 Task: Change curve  line weight to 4PX.
Action: Mouse moved to (506, 391)
Screenshot: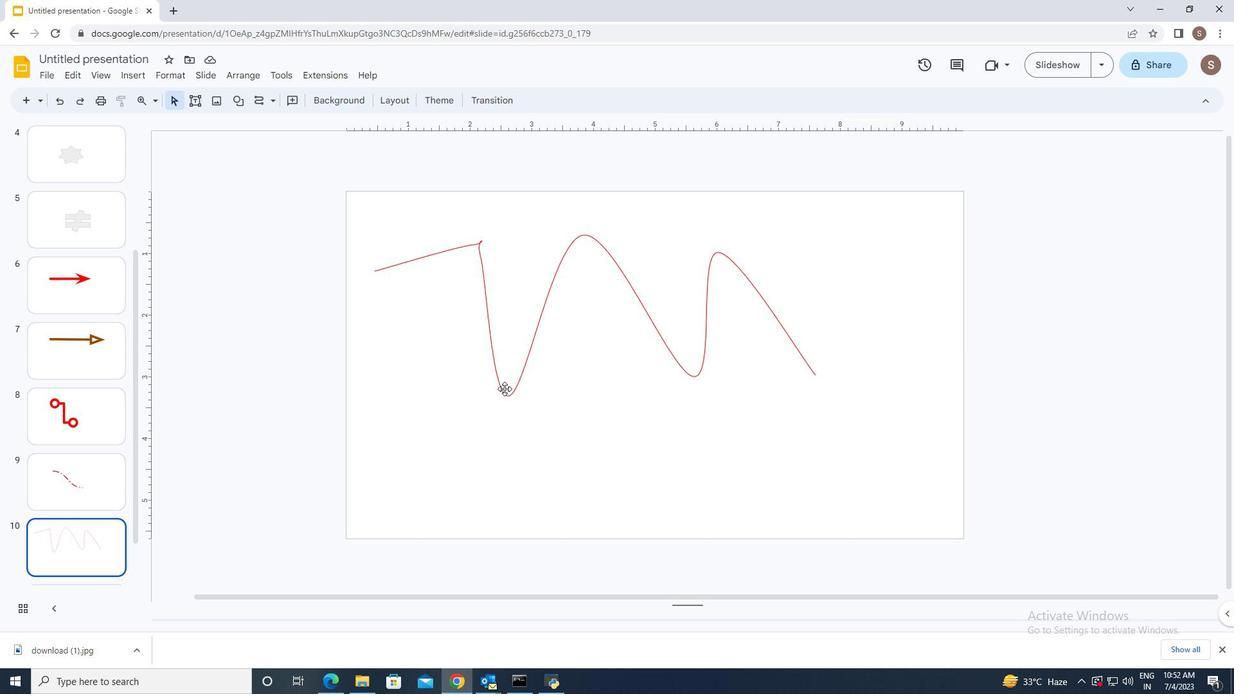 
Action: Mouse pressed left at (506, 391)
Screenshot: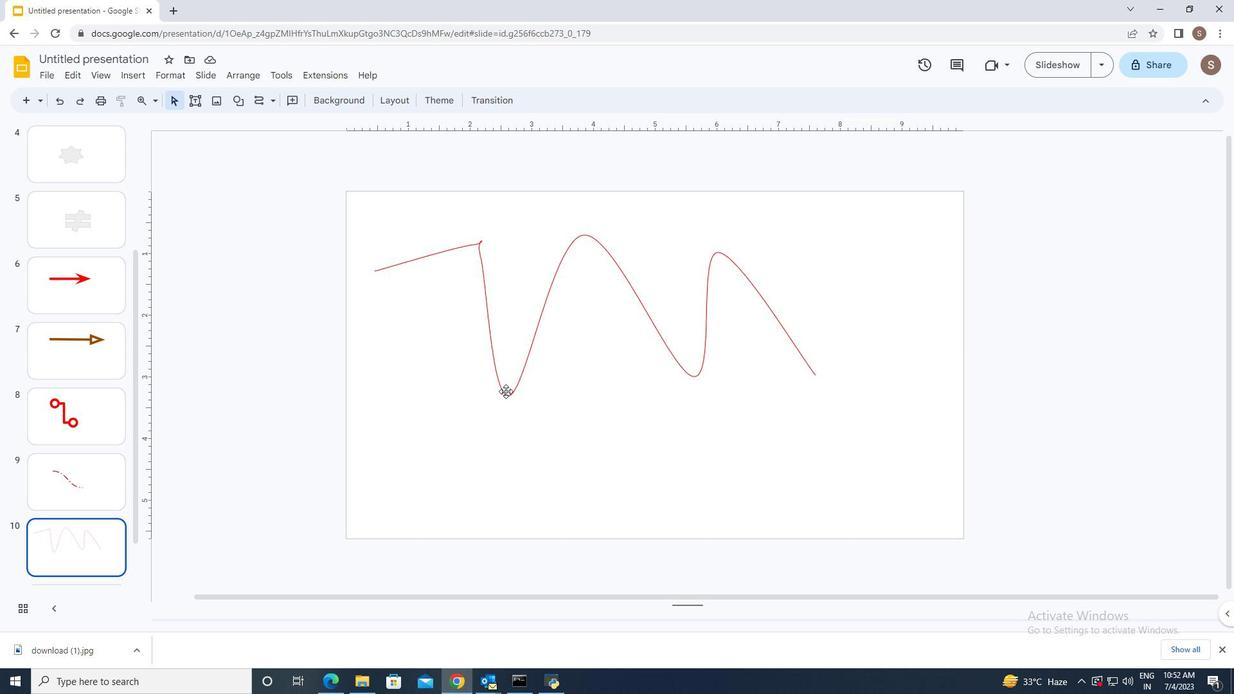 
Action: Mouse moved to (340, 102)
Screenshot: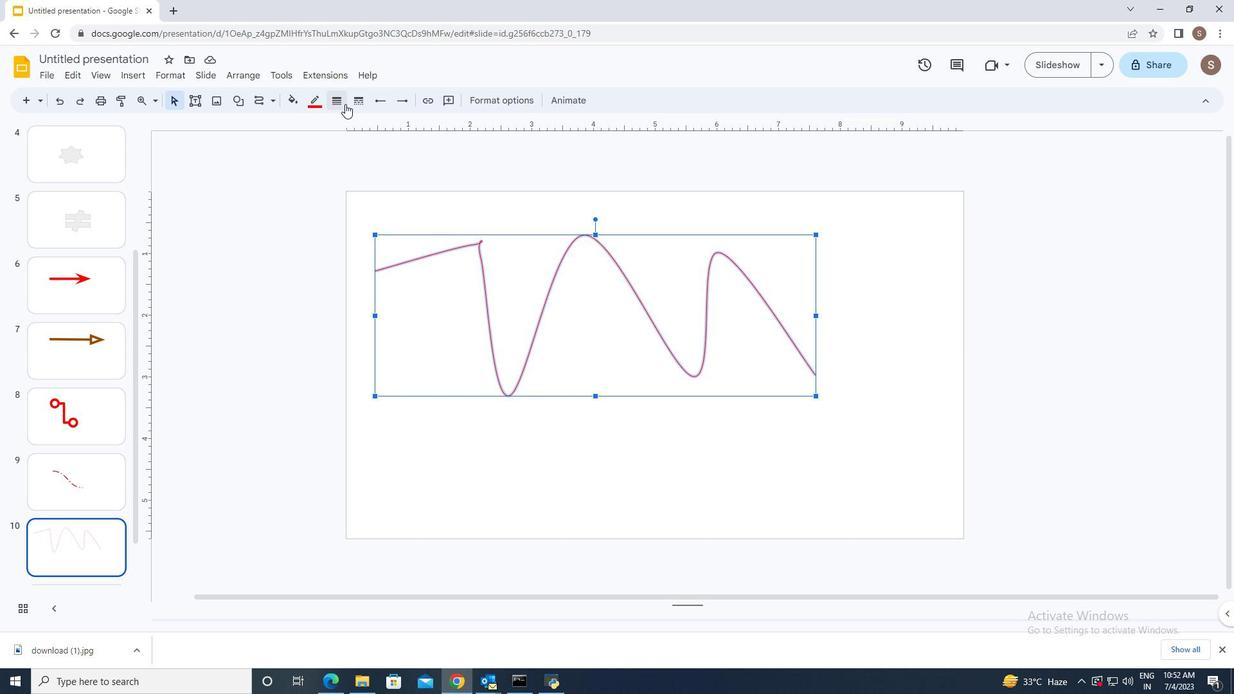 
Action: Mouse pressed left at (340, 102)
Screenshot: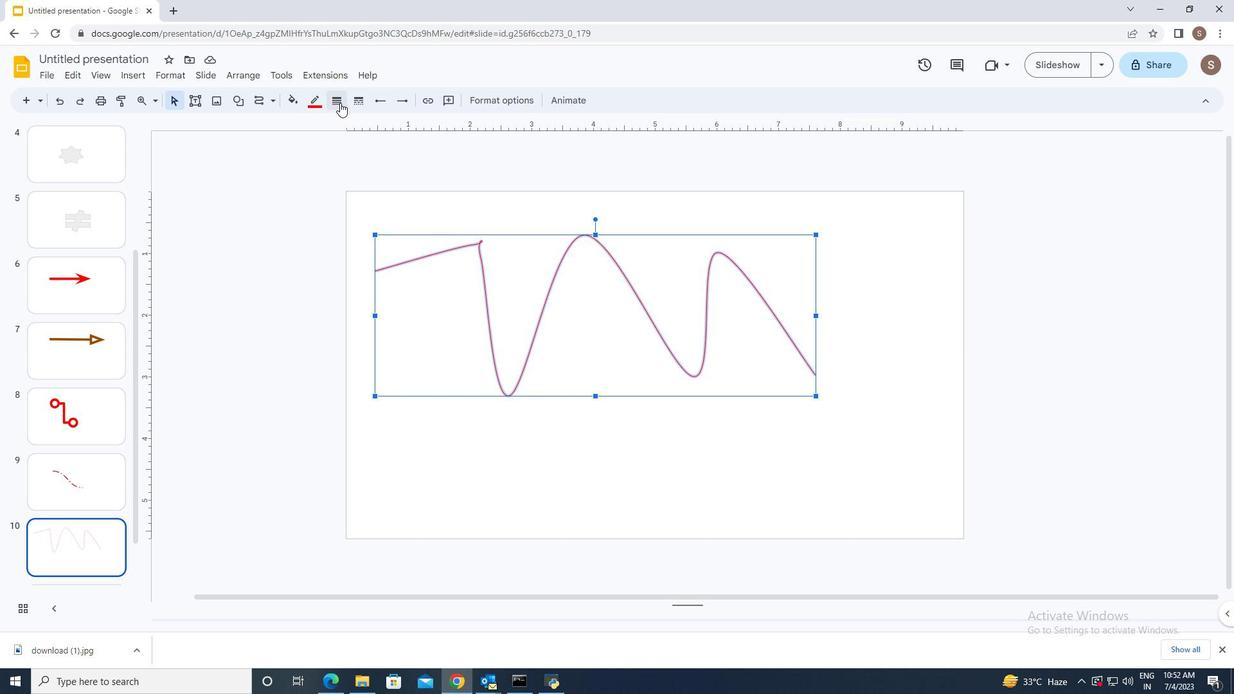 
Action: Mouse moved to (352, 187)
Screenshot: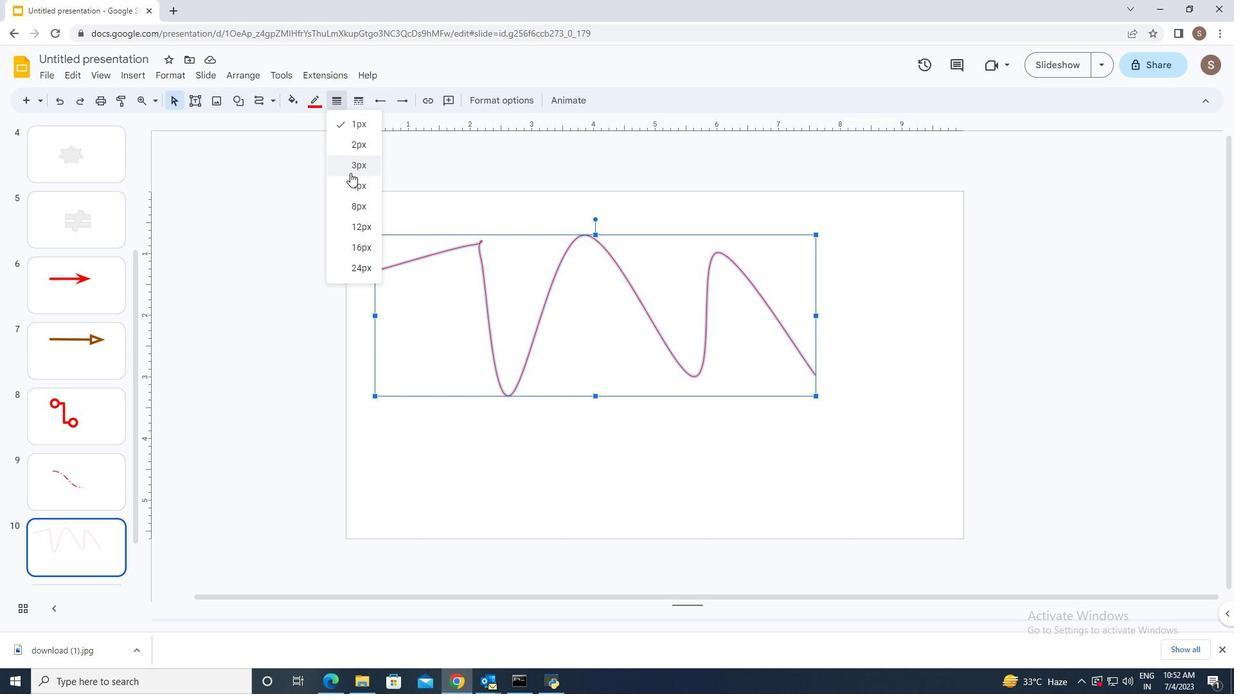 
Action: Mouse pressed left at (352, 187)
Screenshot: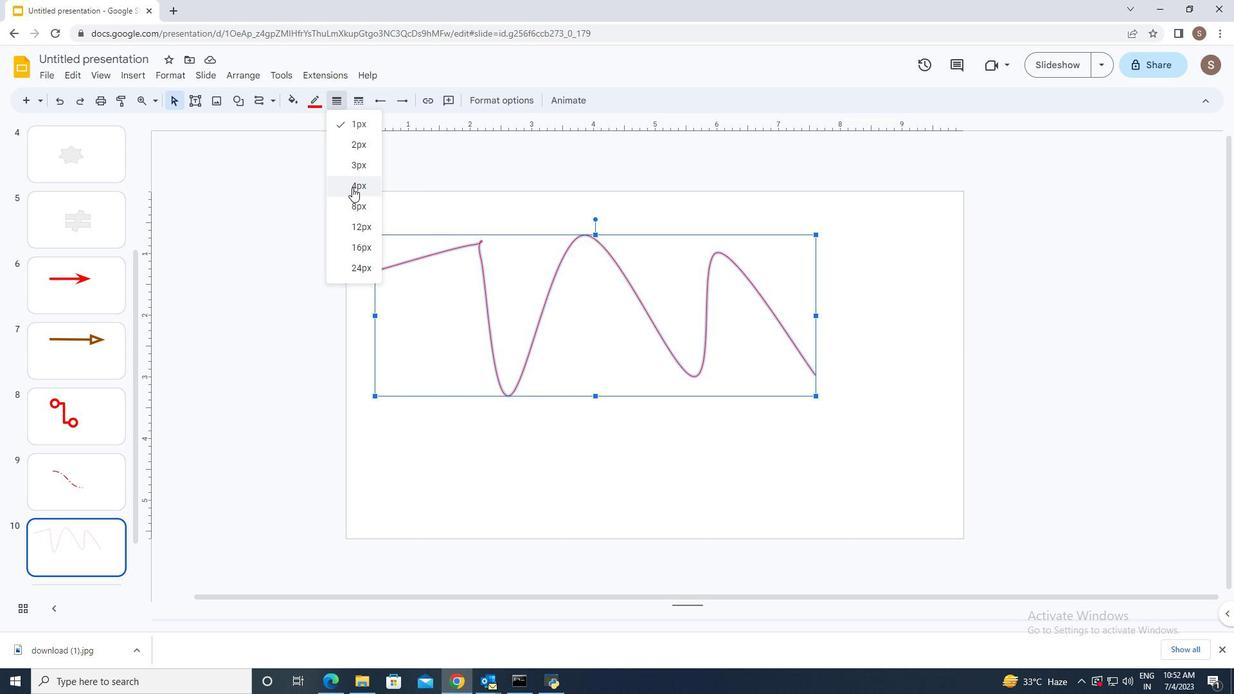 
Action: Mouse moved to (413, 436)
Screenshot: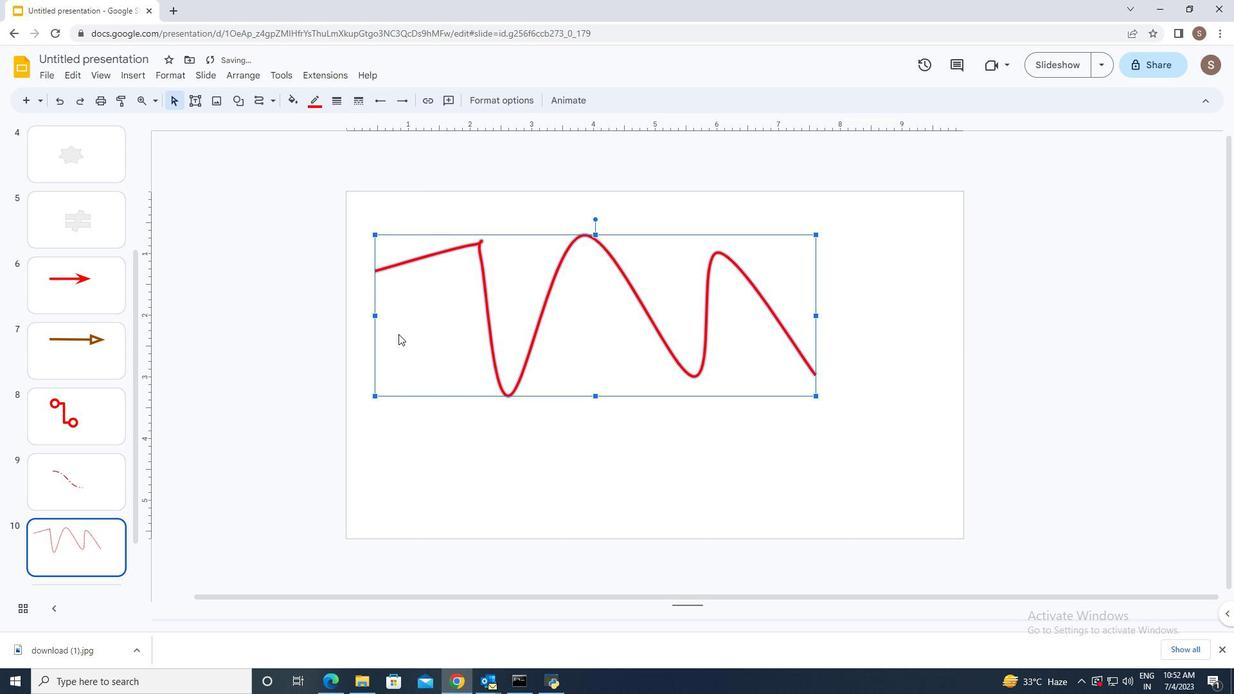 
Action: Mouse pressed left at (413, 436)
Screenshot: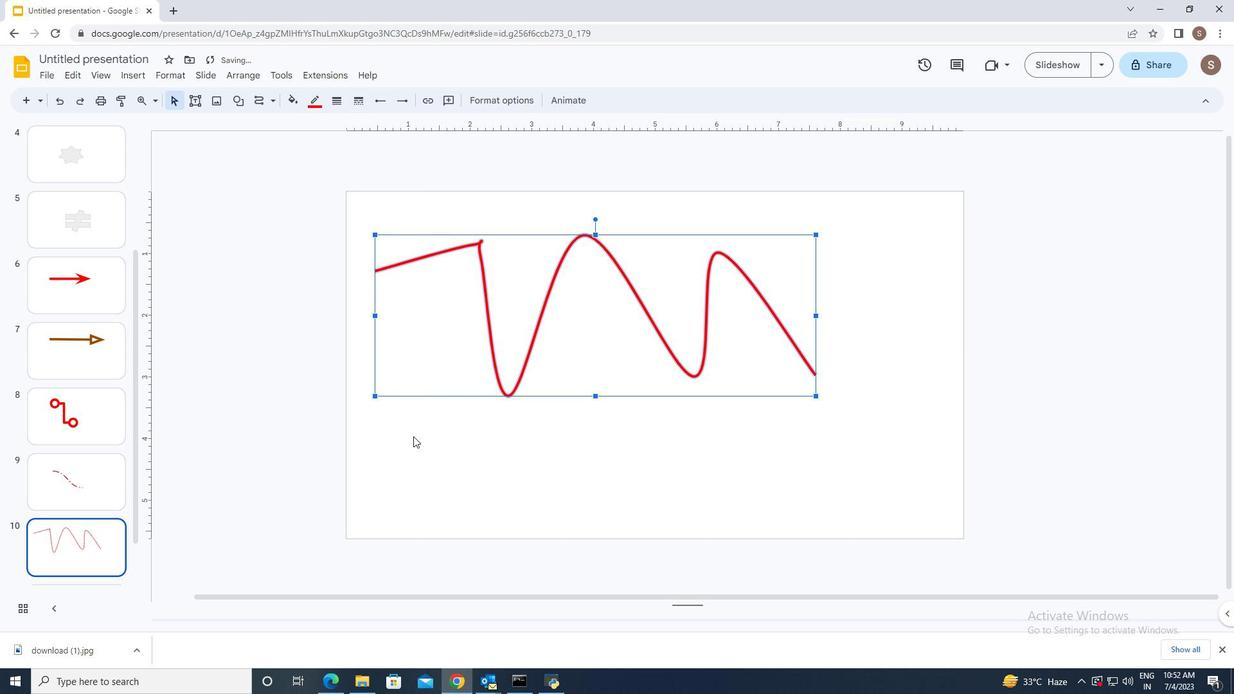 
